 Task: Create Workspace Digital Product Management Workspace description Monitor and track company sustainability and environmental impact. Workspace type Human Resources
Action: Mouse moved to (346, 48)
Screenshot: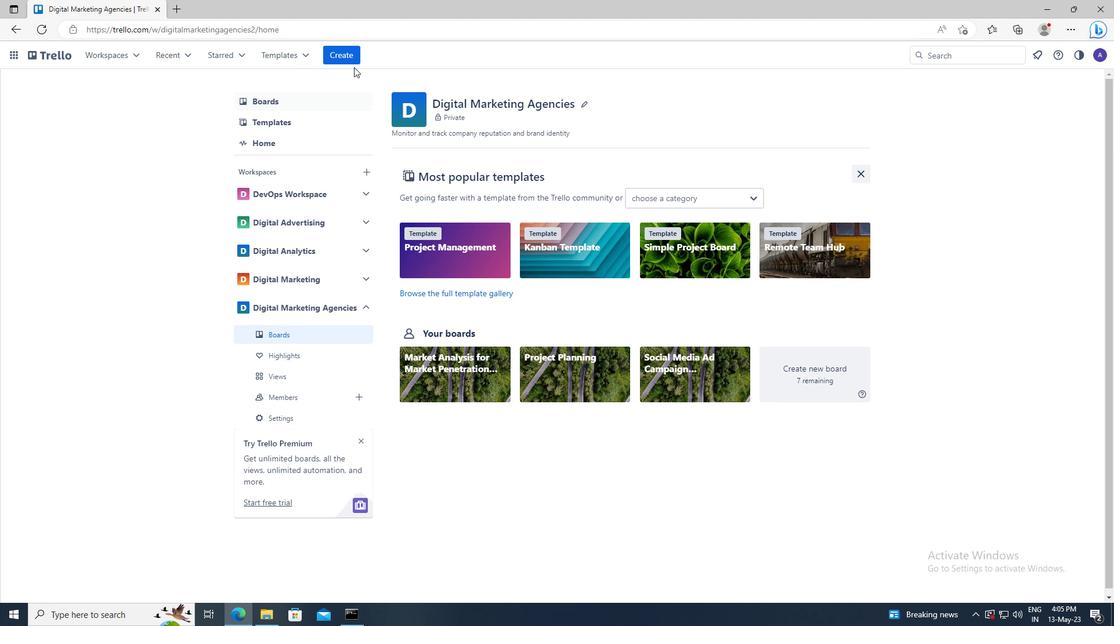 
Action: Mouse pressed left at (346, 48)
Screenshot: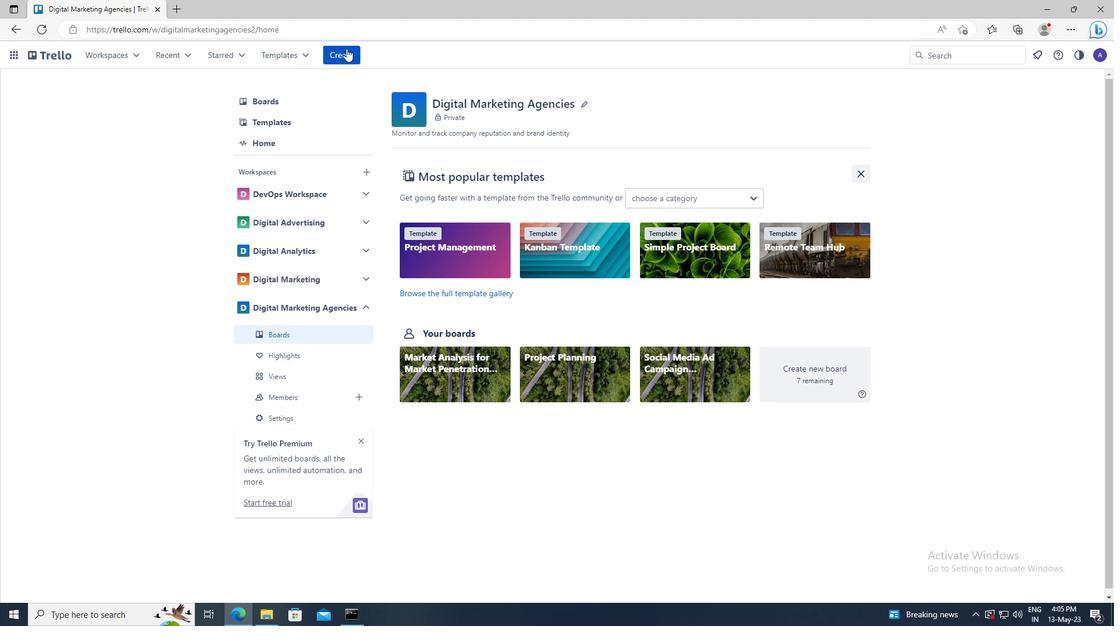 
Action: Mouse moved to (376, 178)
Screenshot: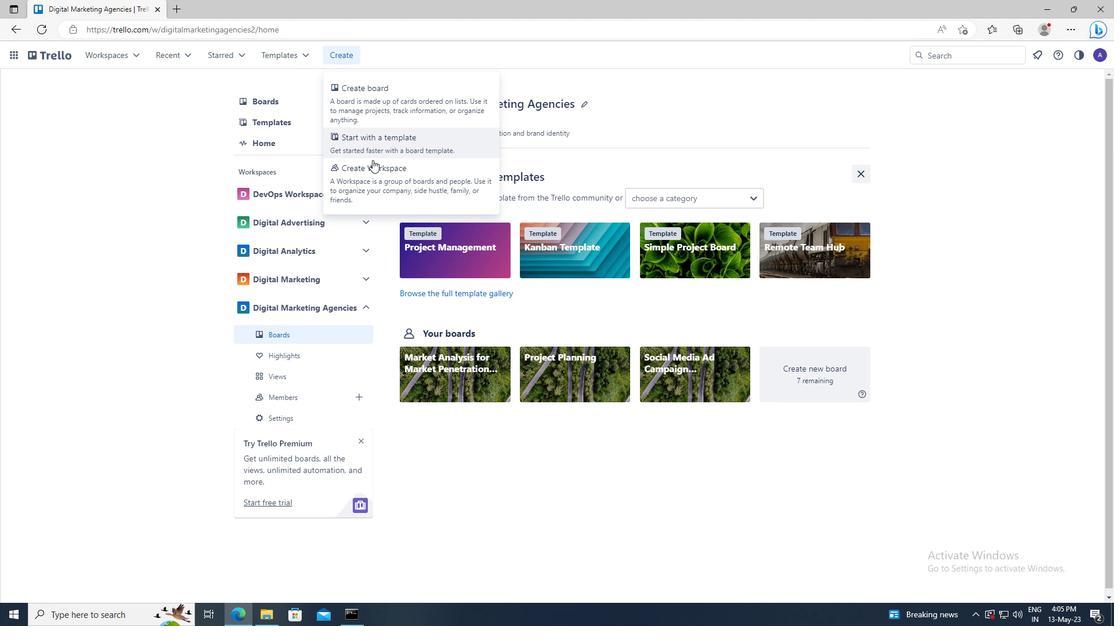 
Action: Mouse pressed left at (376, 178)
Screenshot: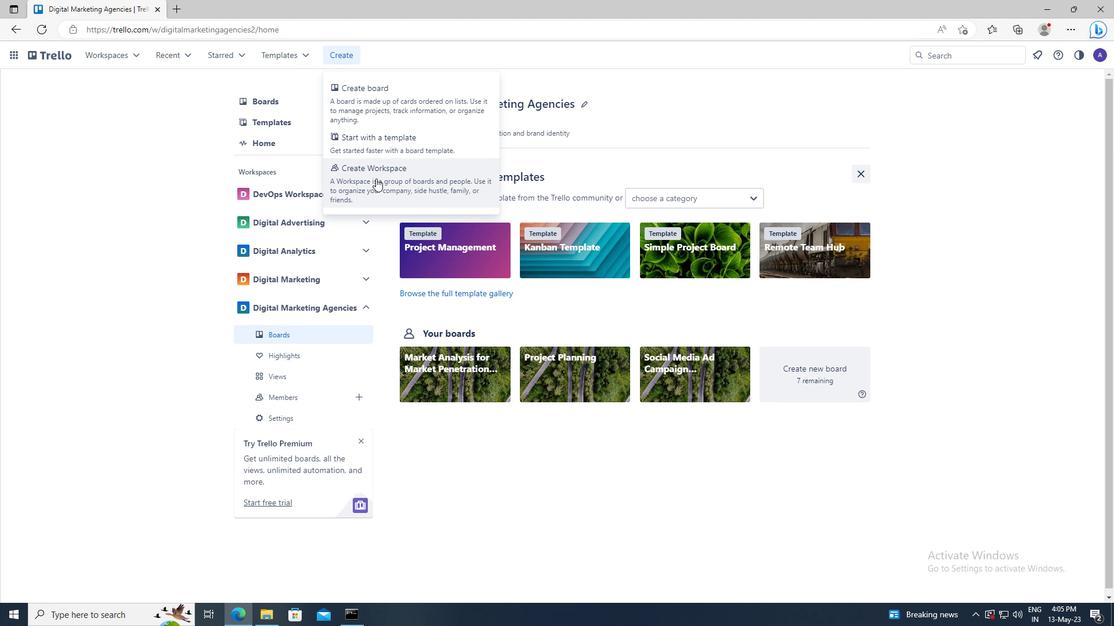 
Action: Mouse moved to (377, 213)
Screenshot: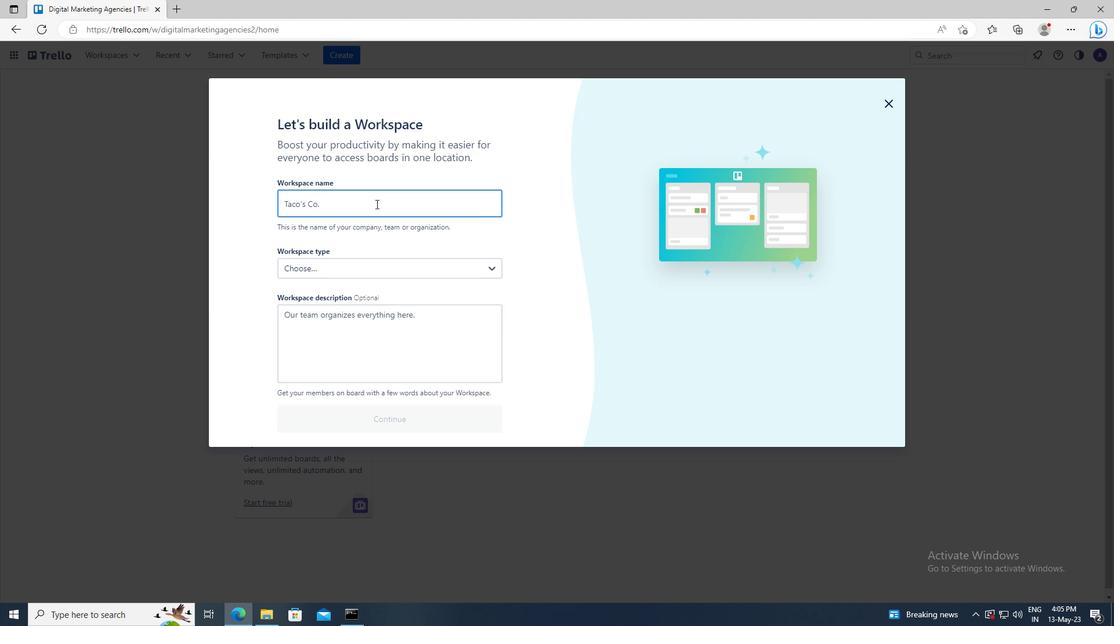 
Action: Mouse pressed left at (377, 213)
Screenshot: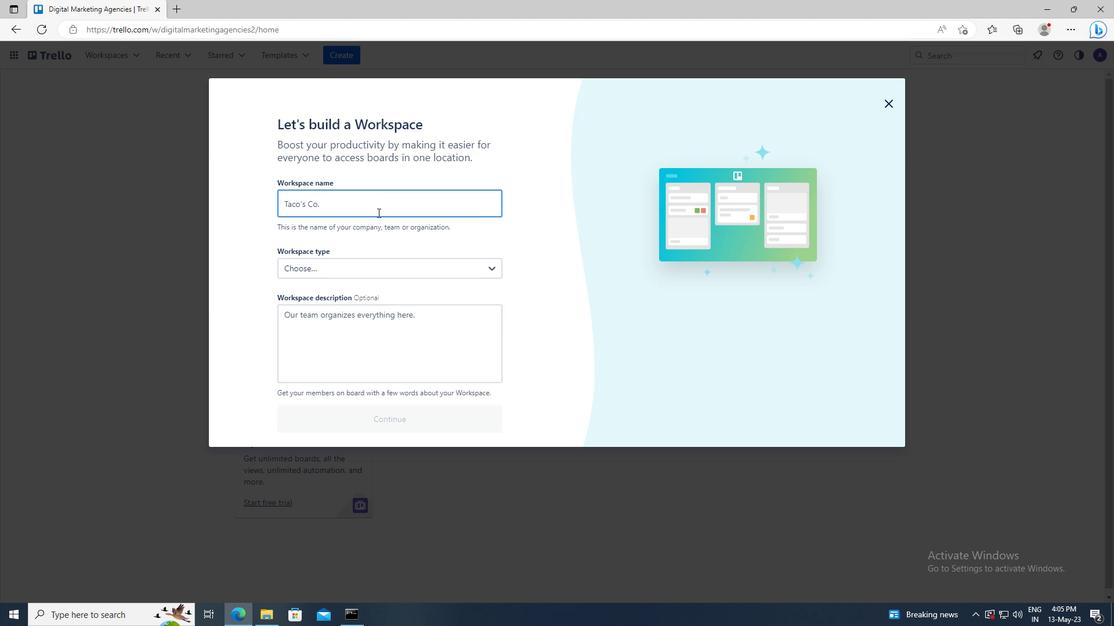 
Action: Key pressed <Key.shift>DIGITAL<Key.space><Key.shift>PRODUCT<Key.space><Key.shift>MANAGEMENT
Screenshot: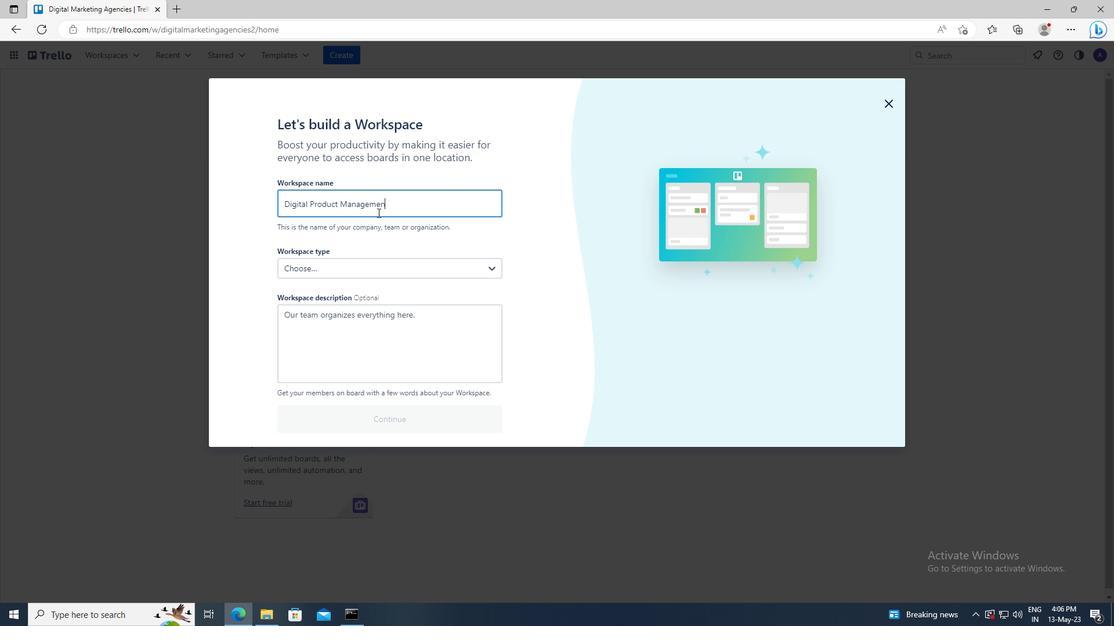 
Action: Mouse moved to (374, 318)
Screenshot: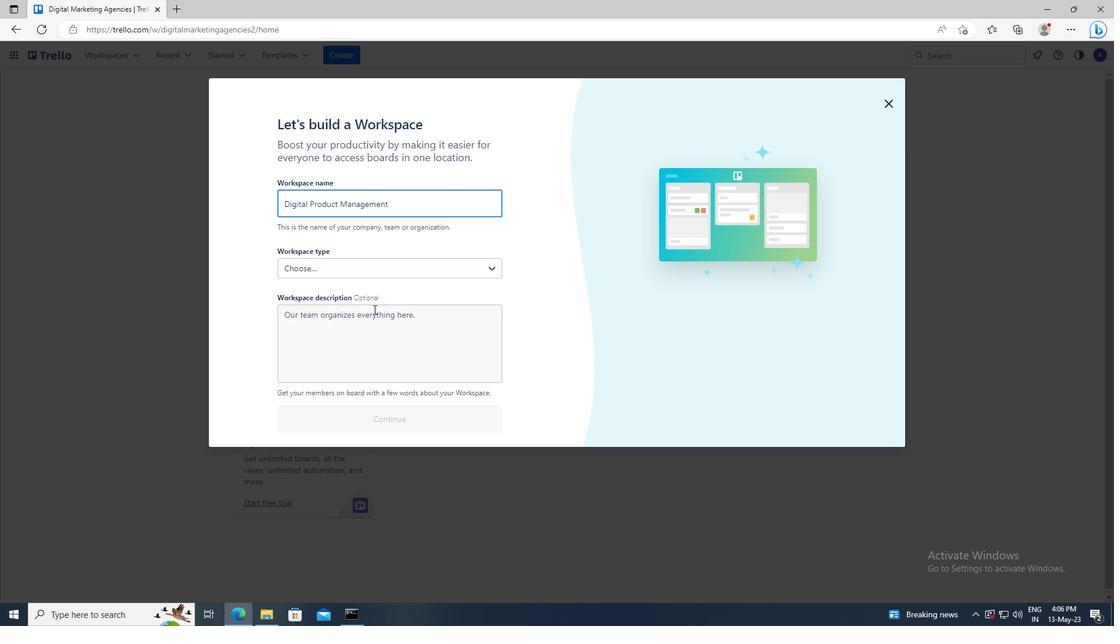 
Action: Mouse pressed left at (374, 318)
Screenshot: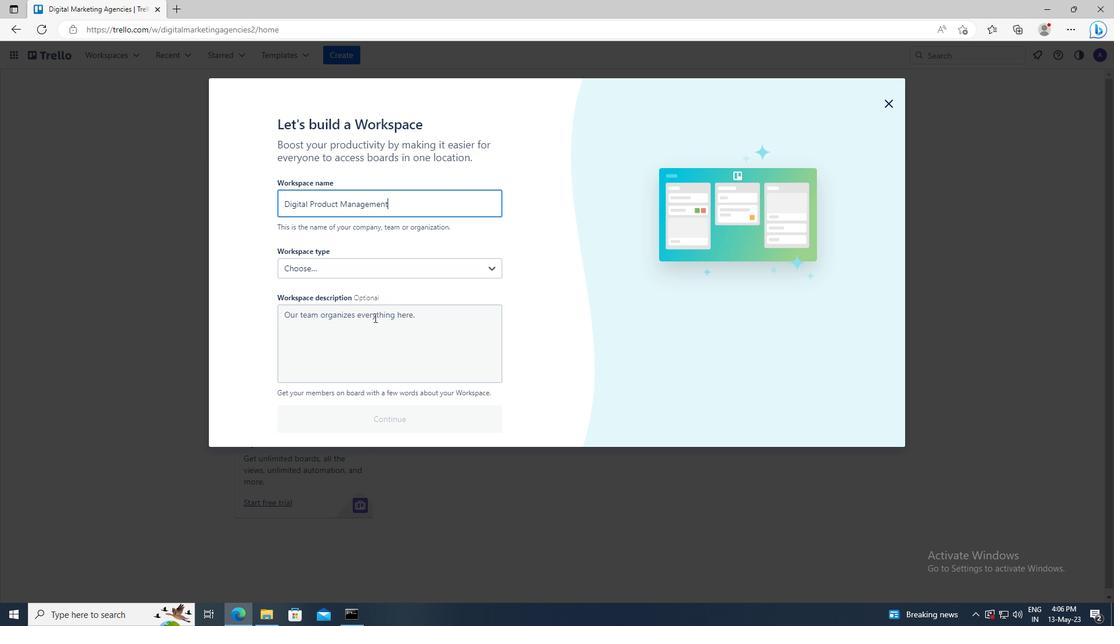 
Action: Key pressed <Key.shift>MONITOR<Key.space>AND<Key.space>TRACK<Key.space>COMPANY<Key.space>SUSTAINABILITY<Key.space>AND<Key.space>ENVIRONMENTAL<Key.space>IMPACT
Screenshot: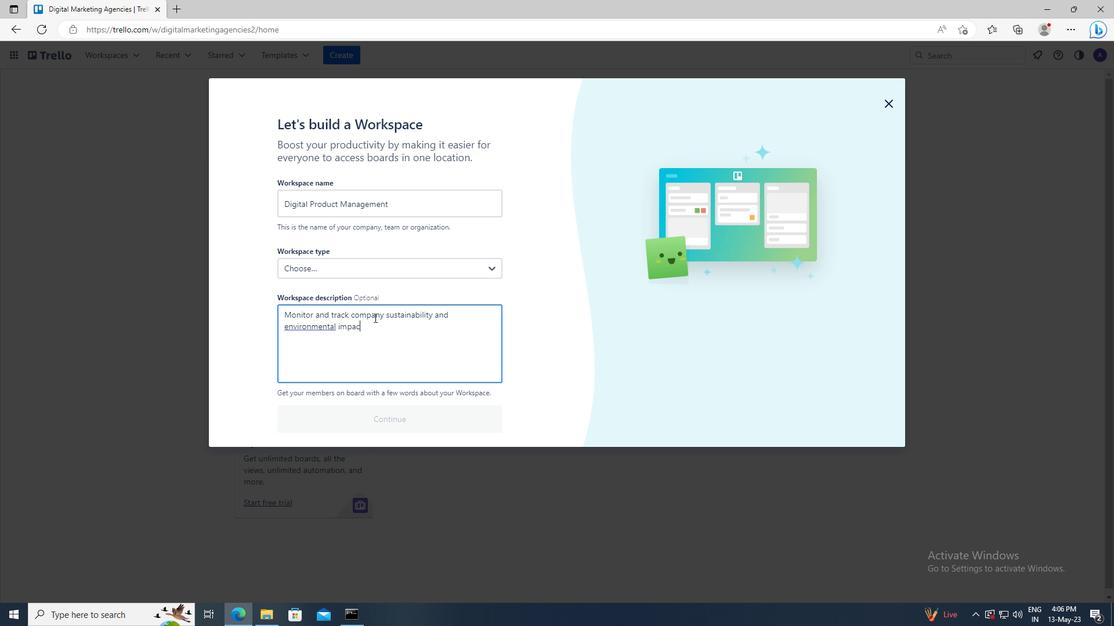 
Action: Mouse moved to (371, 271)
Screenshot: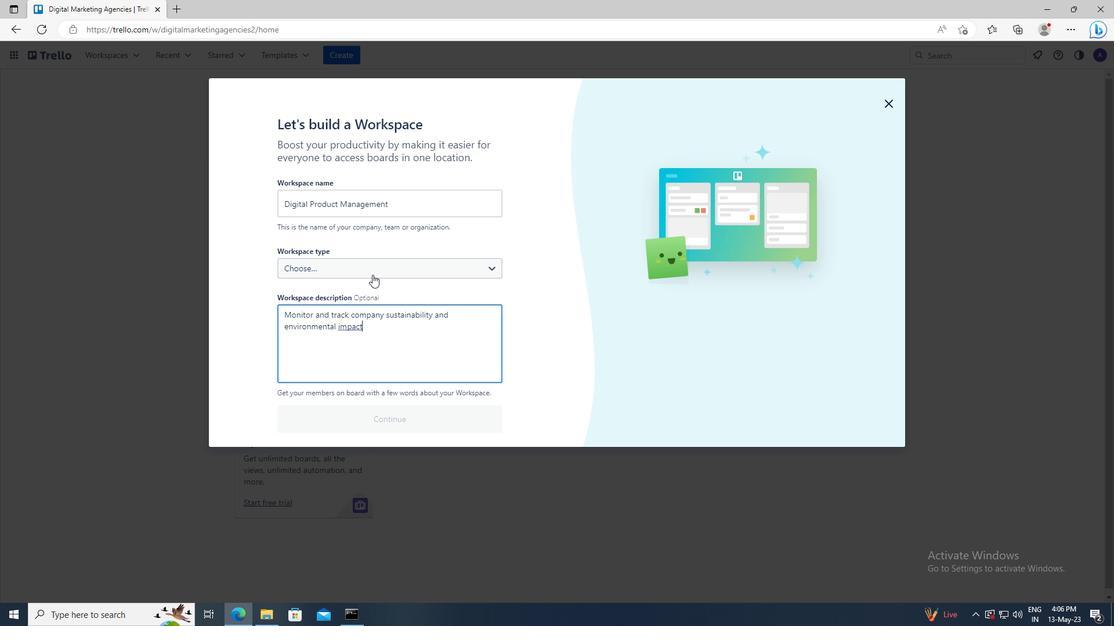 
Action: Mouse pressed left at (371, 271)
Screenshot: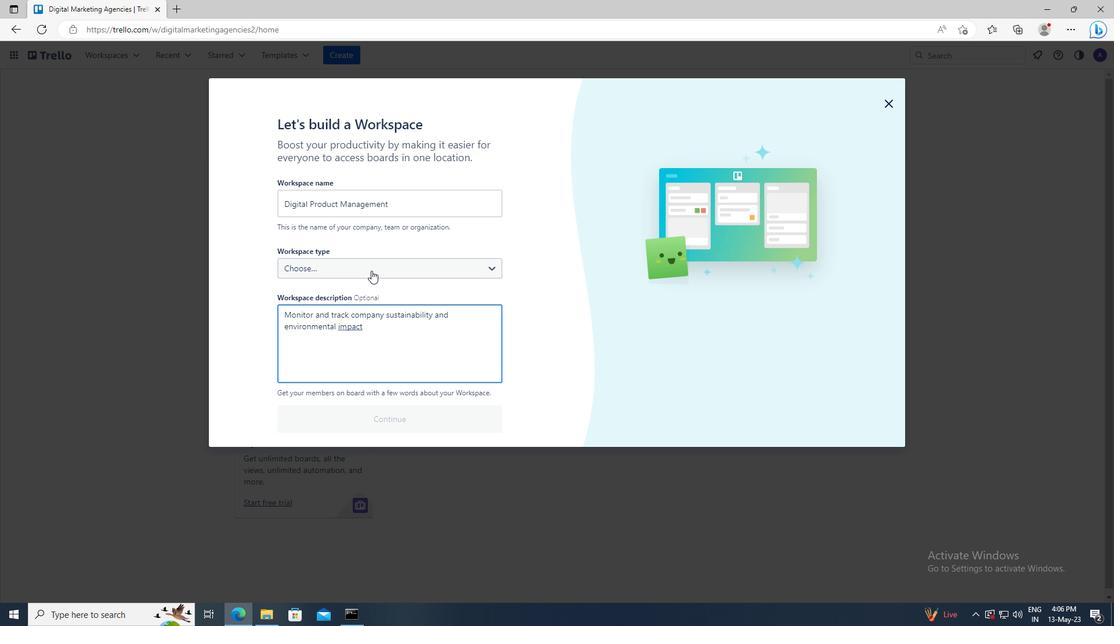 
Action: Mouse moved to (362, 368)
Screenshot: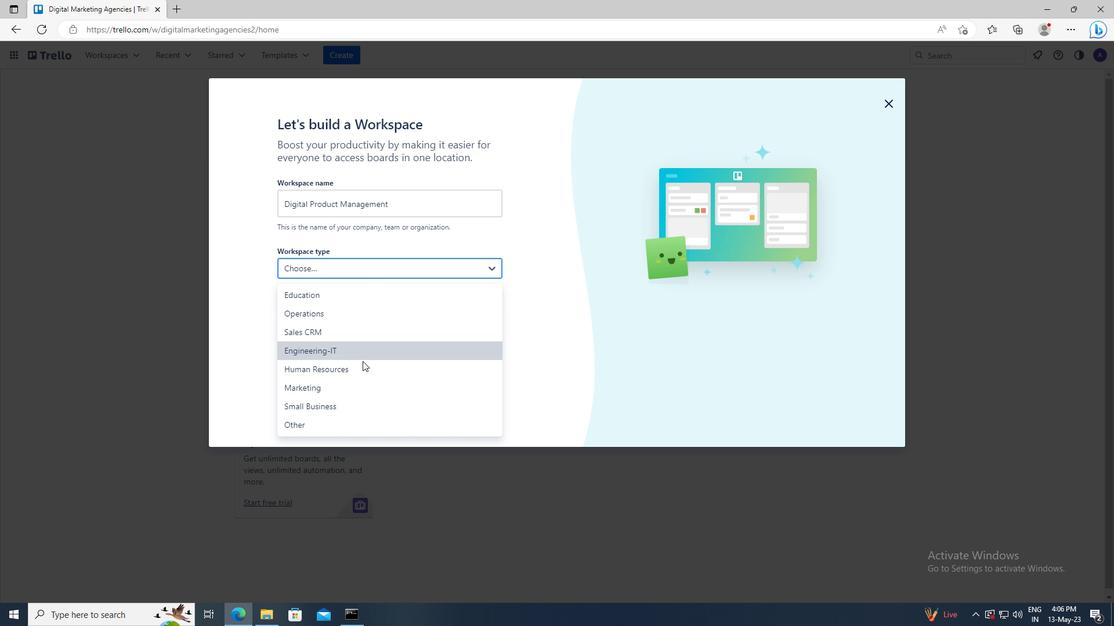 
Action: Mouse pressed left at (362, 368)
Screenshot: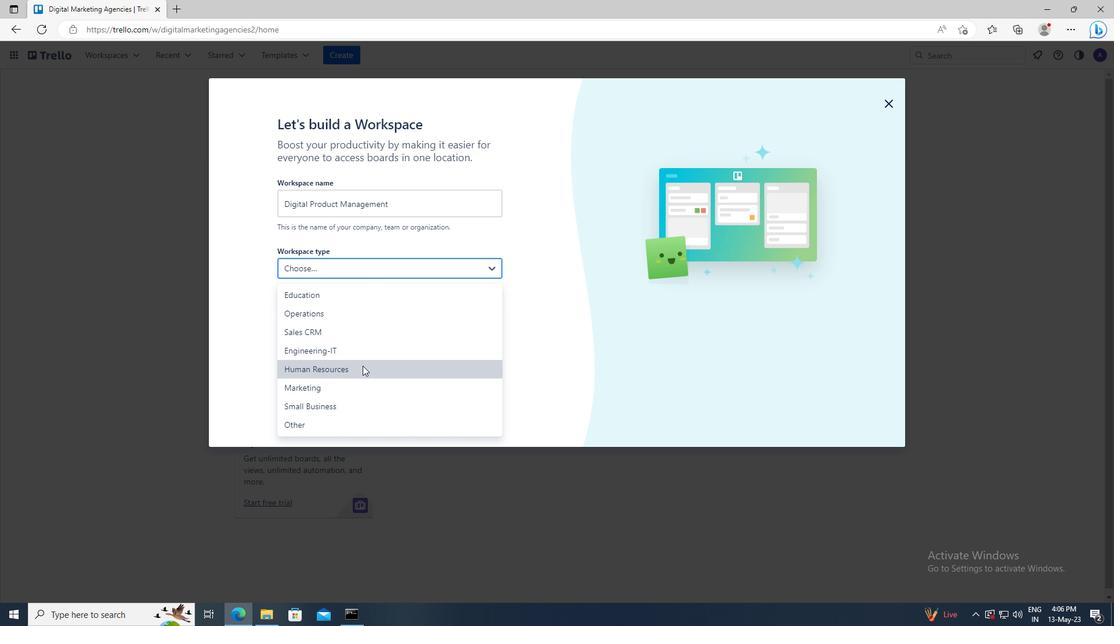 
Action: Mouse moved to (367, 424)
Screenshot: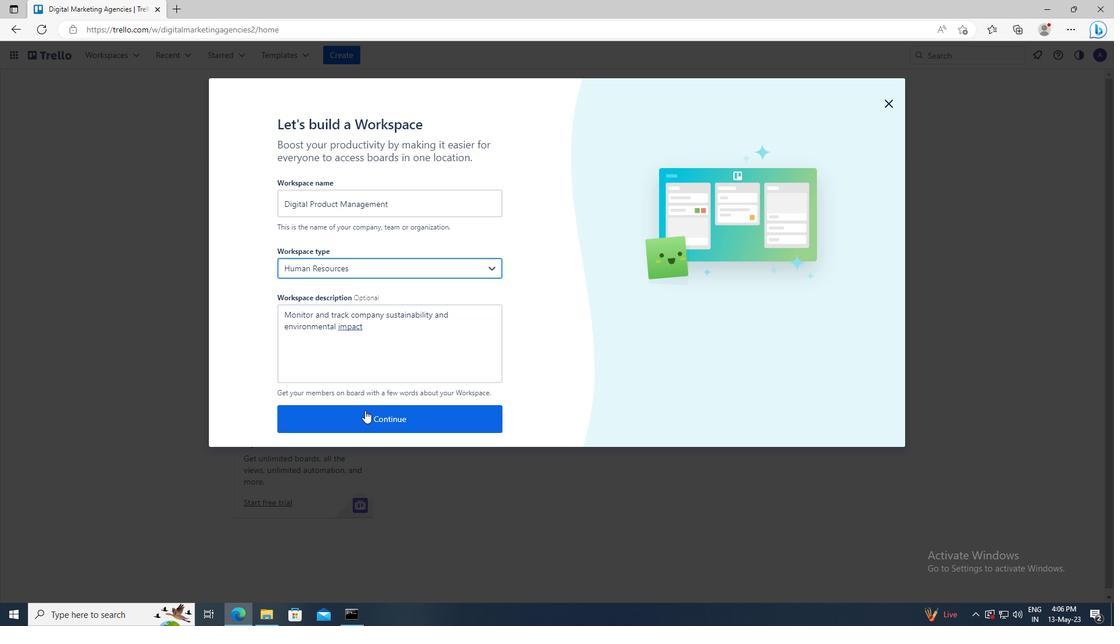 
Action: Mouse pressed left at (367, 424)
Screenshot: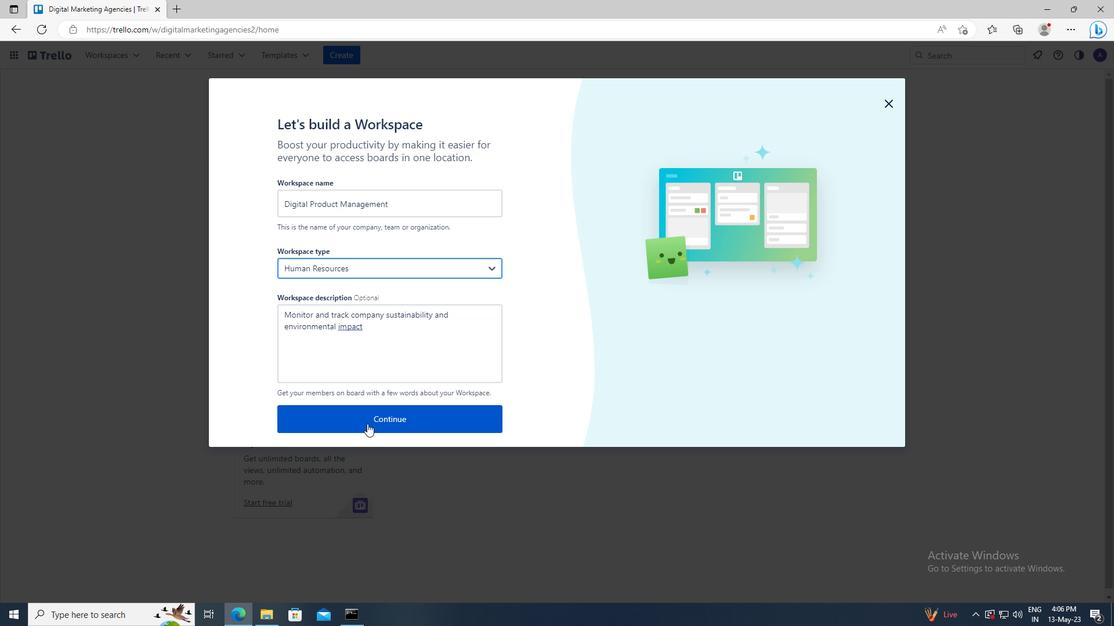 
Action: Mouse moved to (391, 299)
Screenshot: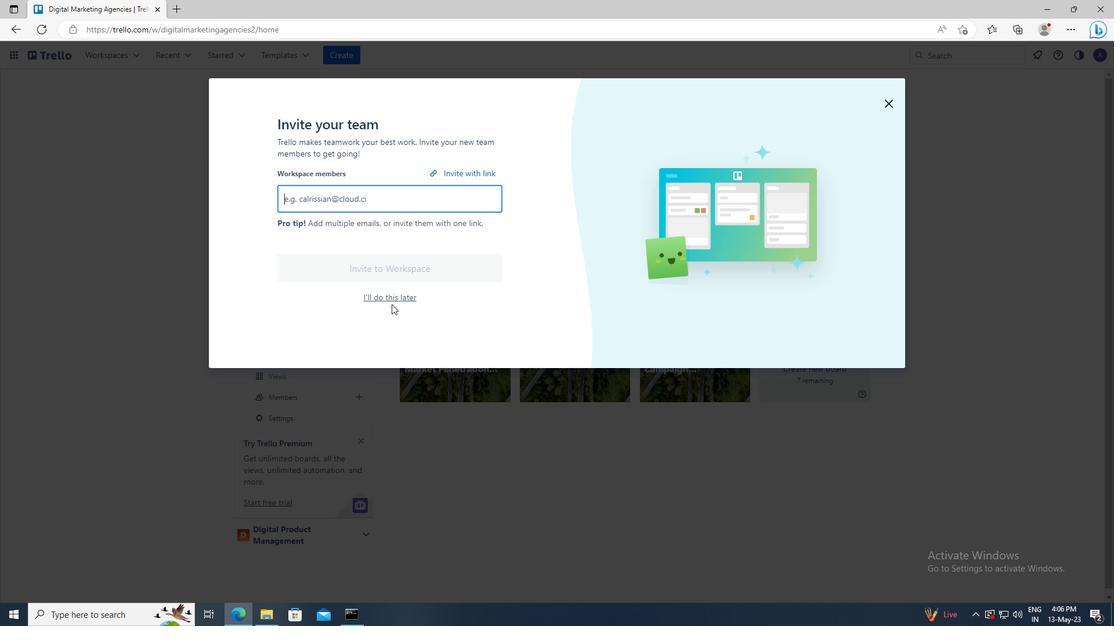 
Action: Mouse pressed left at (391, 299)
Screenshot: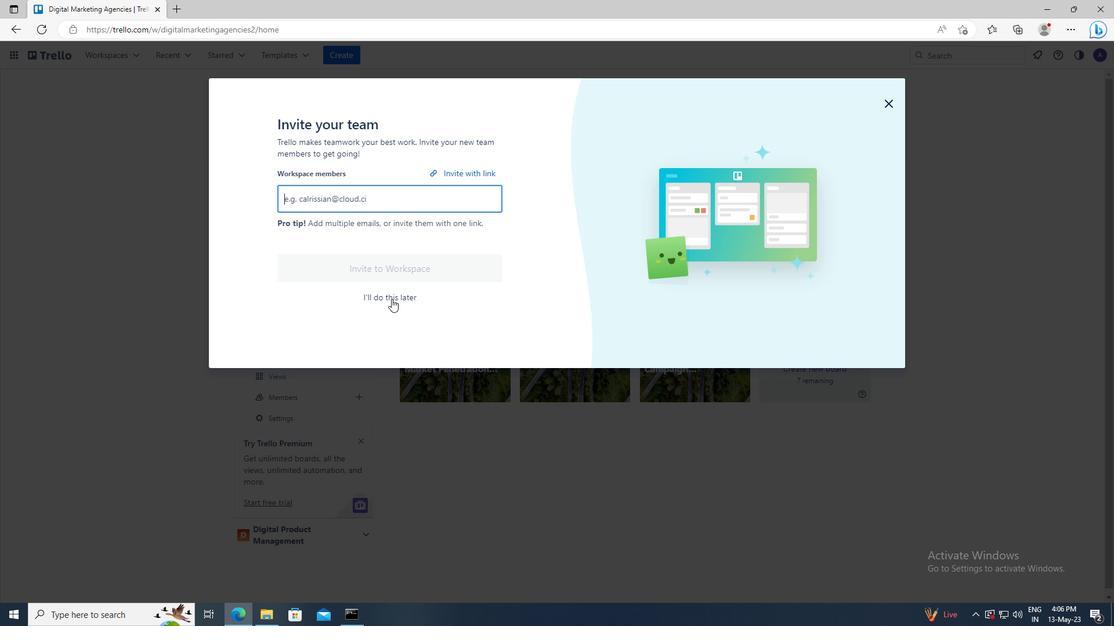 
